 Task: Add Cover Red to Card Card0032 in Board Board0023 in Workspace Development in Trello
Action: Mouse moved to (480, 539)
Screenshot: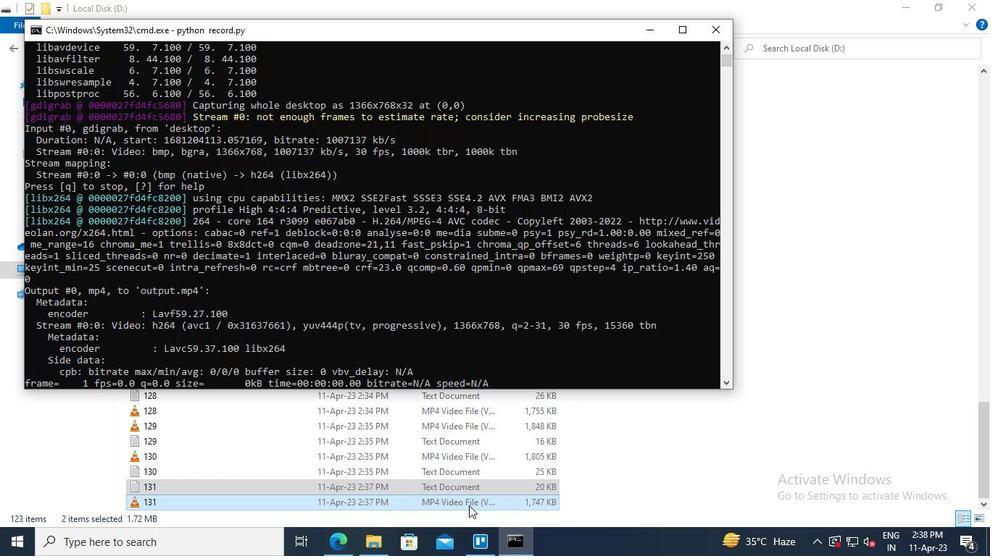 
Action: Mouse pressed left at (480, 539)
Screenshot: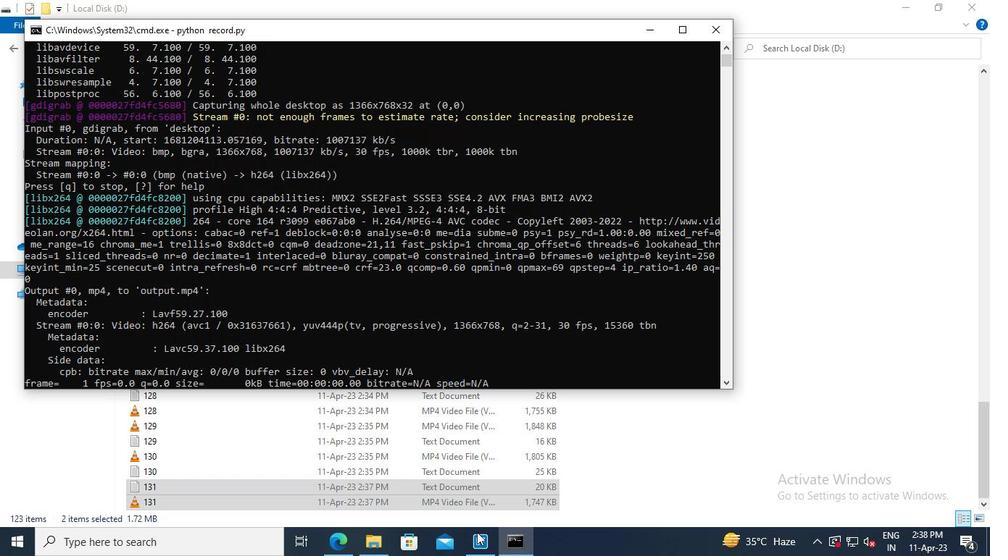 
Action: Mouse moved to (285, 449)
Screenshot: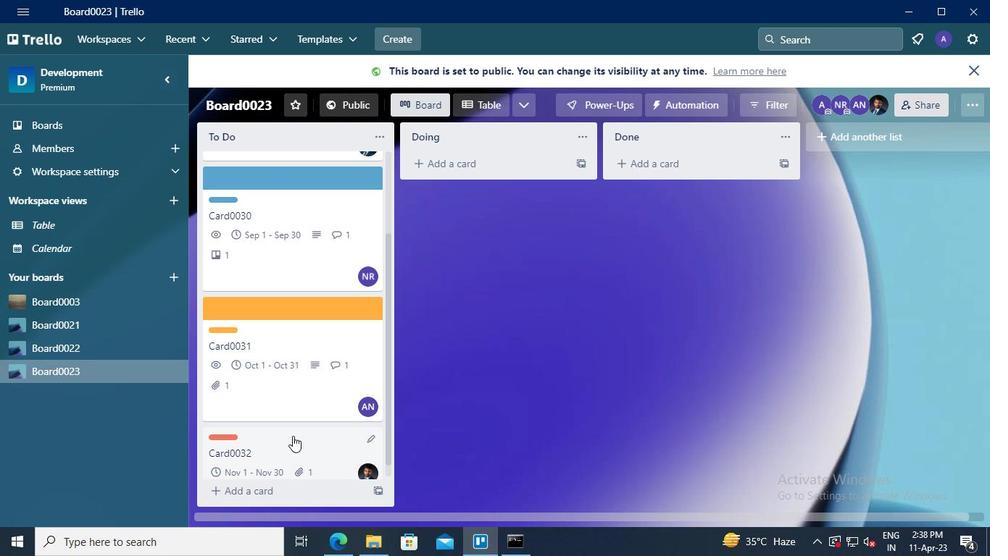 
Action: Mouse pressed left at (285, 449)
Screenshot: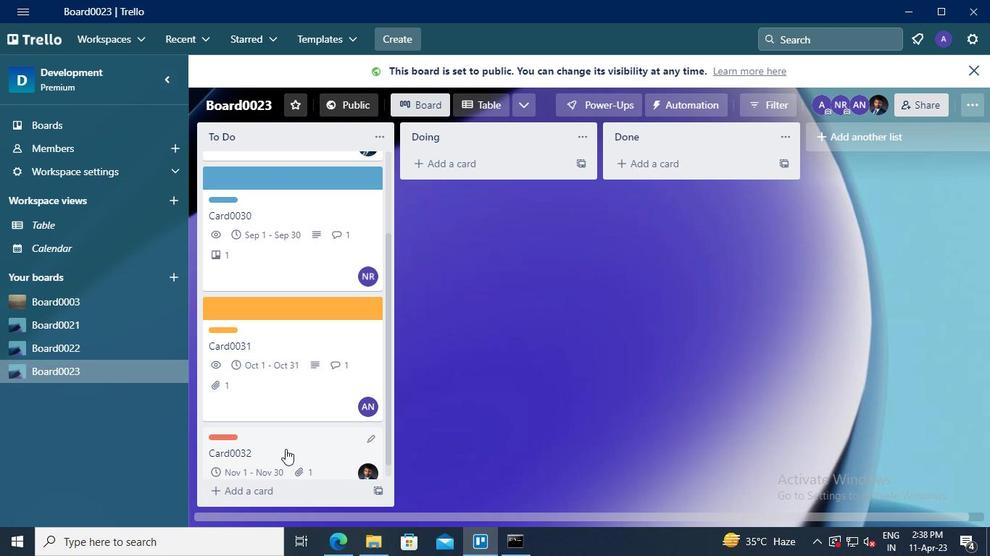 
Action: Mouse moved to (669, 359)
Screenshot: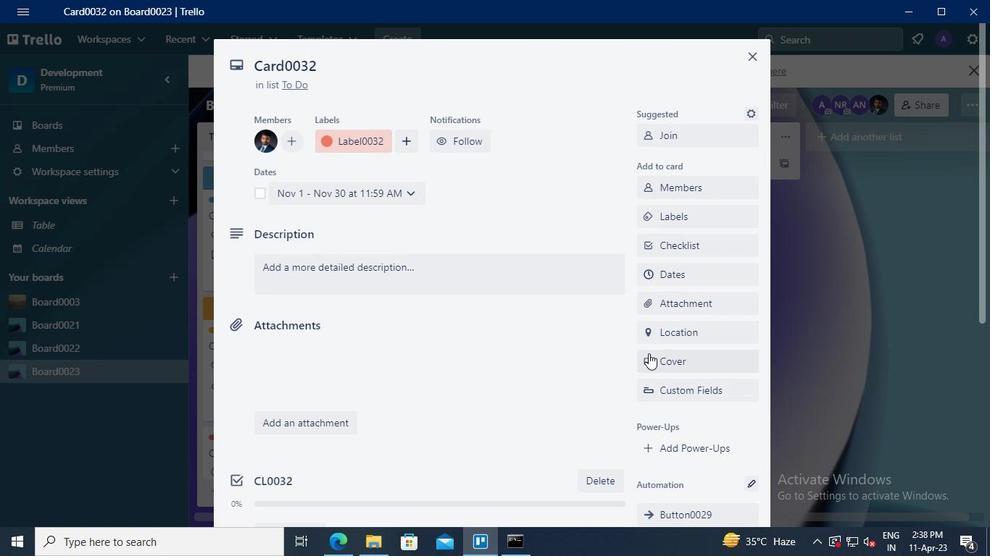 
Action: Mouse pressed left at (669, 359)
Screenshot: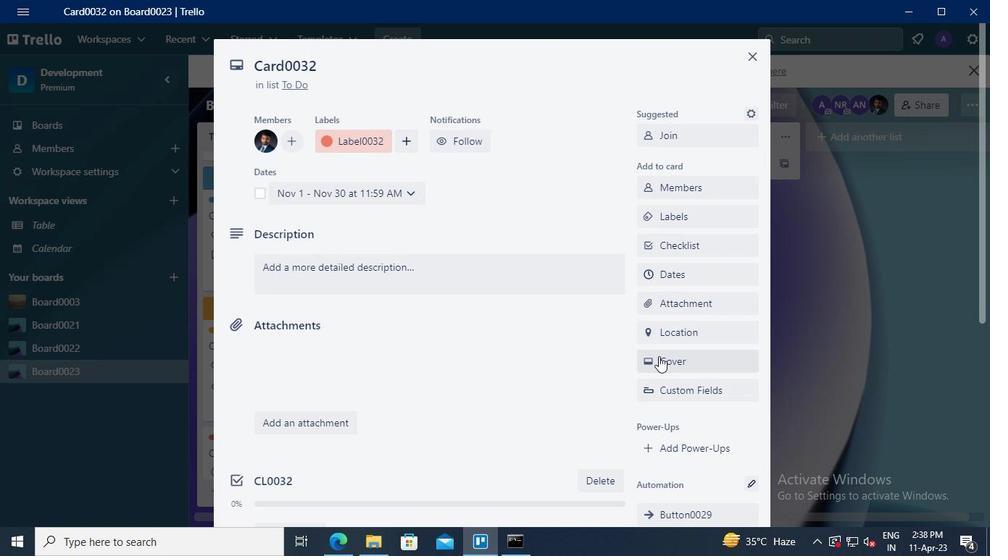 
Action: Mouse moved to (792, 234)
Screenshot: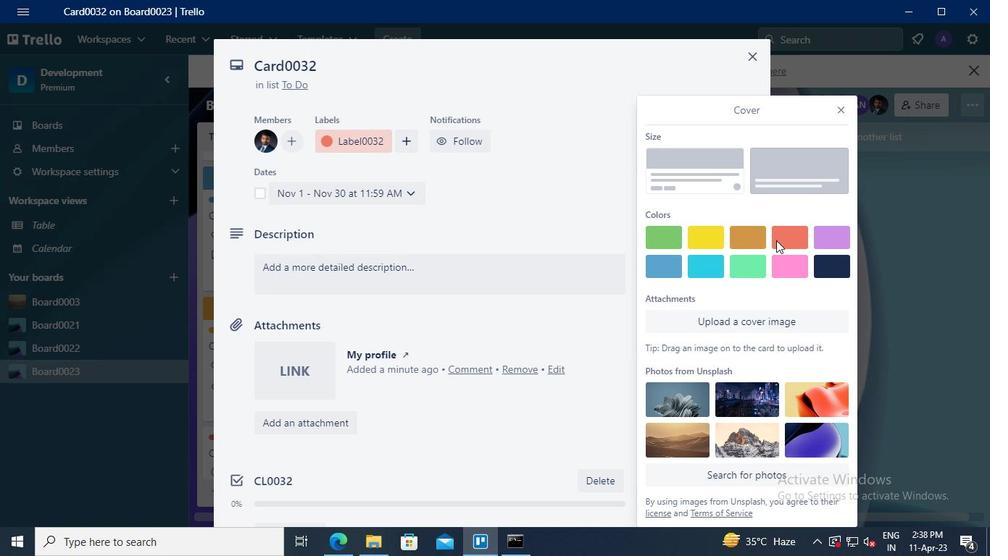 
Action: Mouse pressed left at (792, 234)
Screenshot: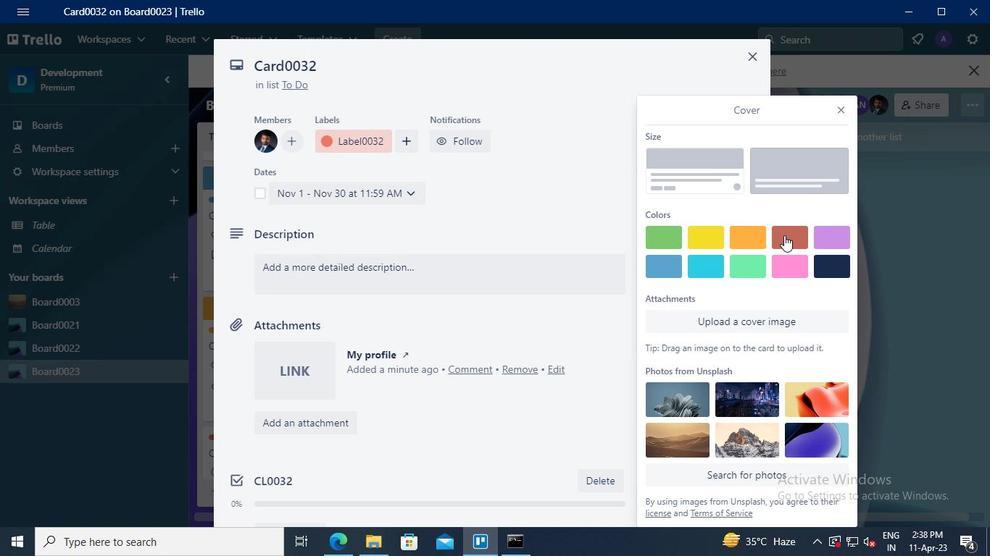 
Action: Mouse moved to (840, 83)
Screenshot: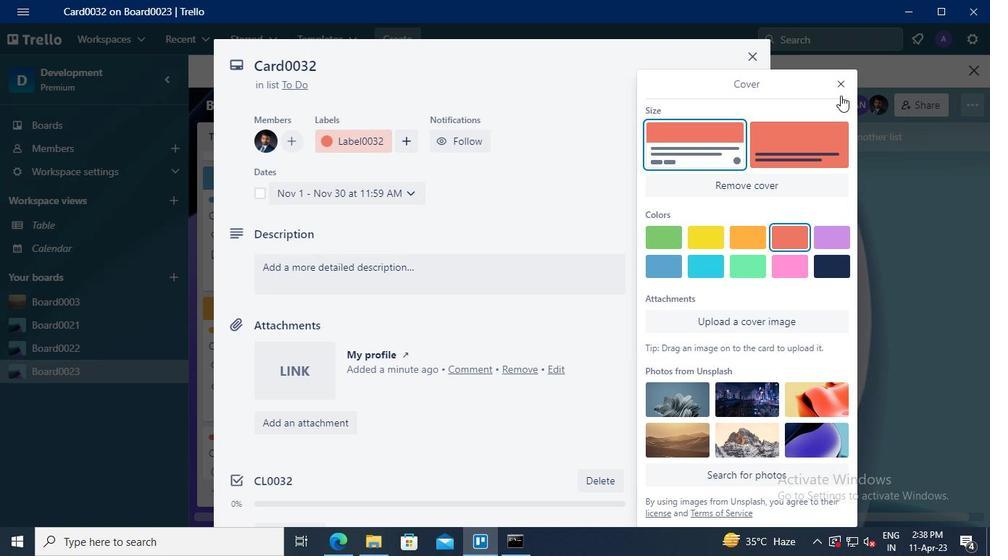 
Action: Mouse pressed left at (840, 83)
Screenshot: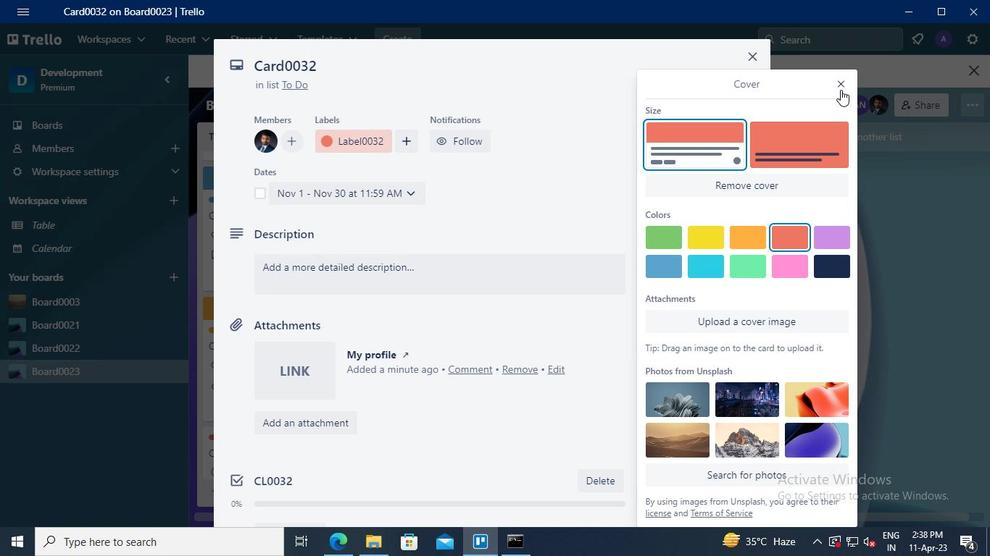 
Action: Mouse moved to (518, 556)
Screenshot: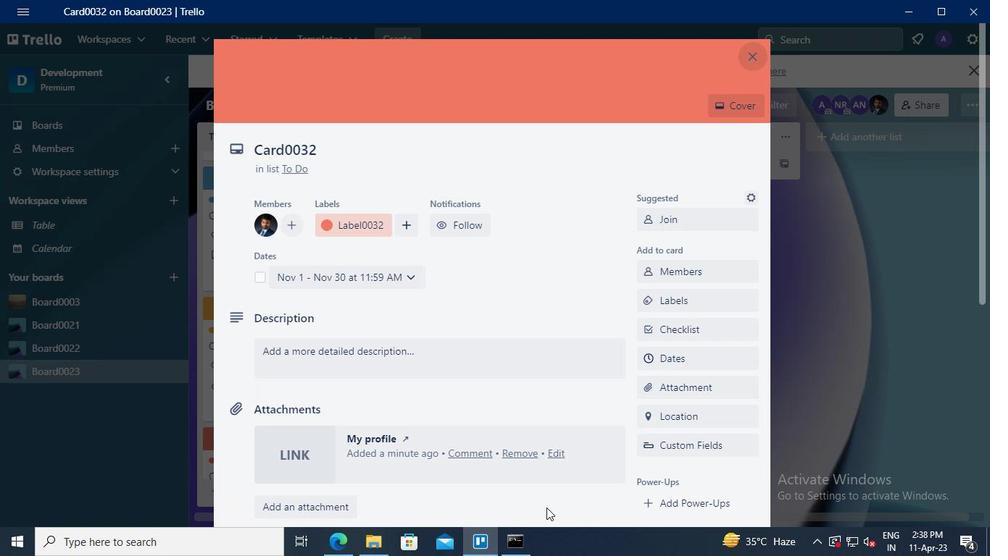 
Action: Mouse pressed left at (518, 555)
Screenshot: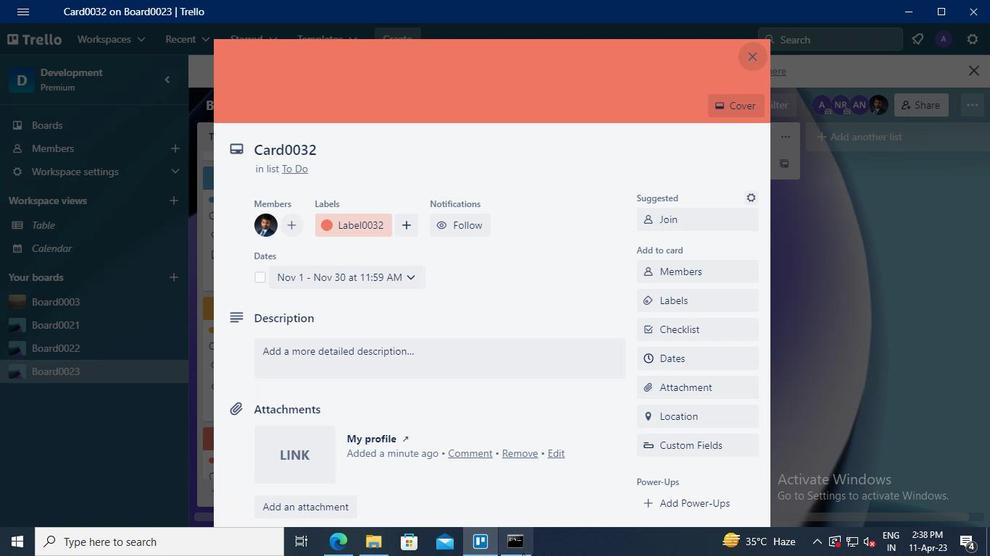 
Action: Mouse moved to (717, 29)
Screenshot: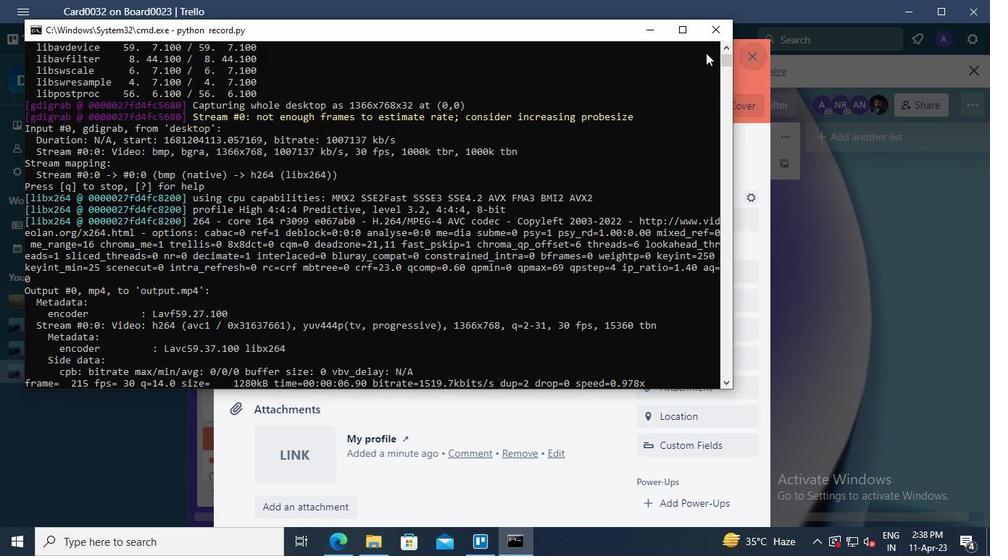 
Action: Mouse pressed left at (717, 29)
Screenshot: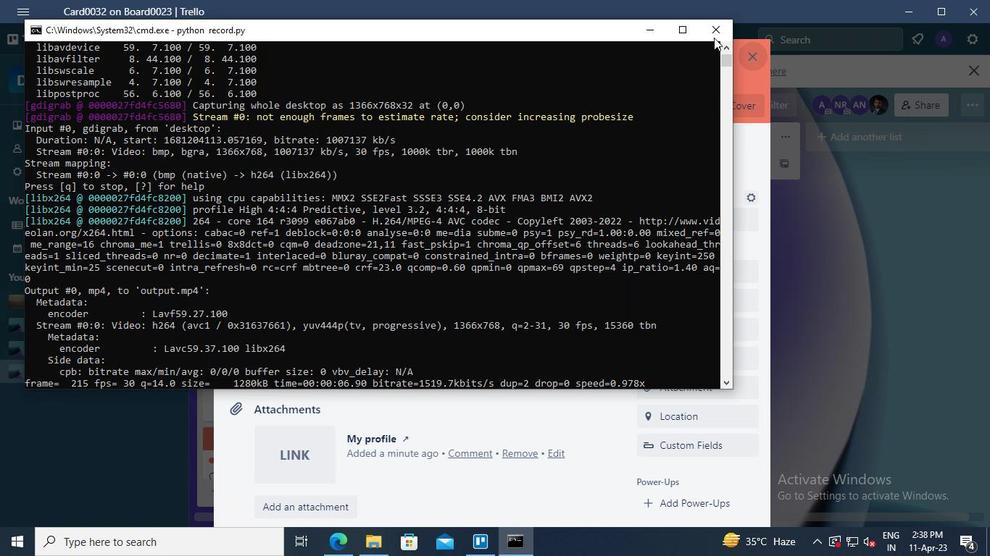 
